 Task: Look for products in the category "Specialty Cheeses" from Vevan only.
Action: Mouse moved to (674, 258)
Screenshot: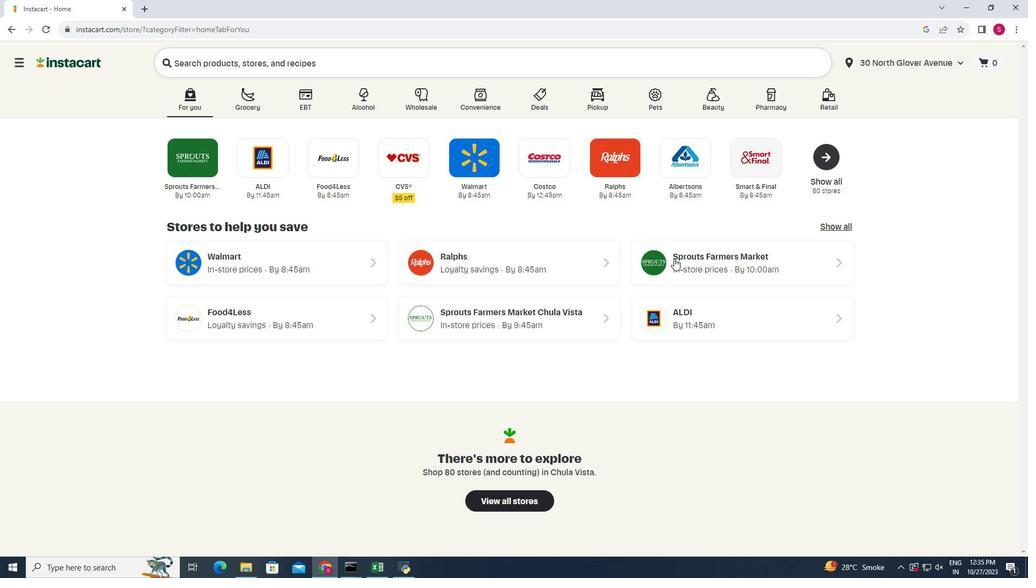 
Action: Mouse pressed left at (674, 258)
Screenshot: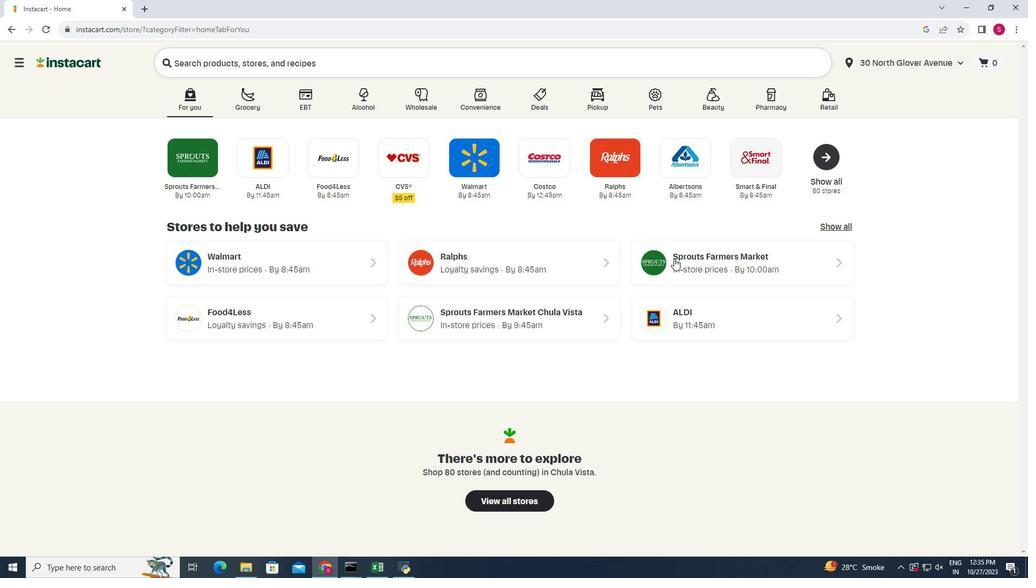 
Action: Mouse moved to (36, 470)
Screenshot: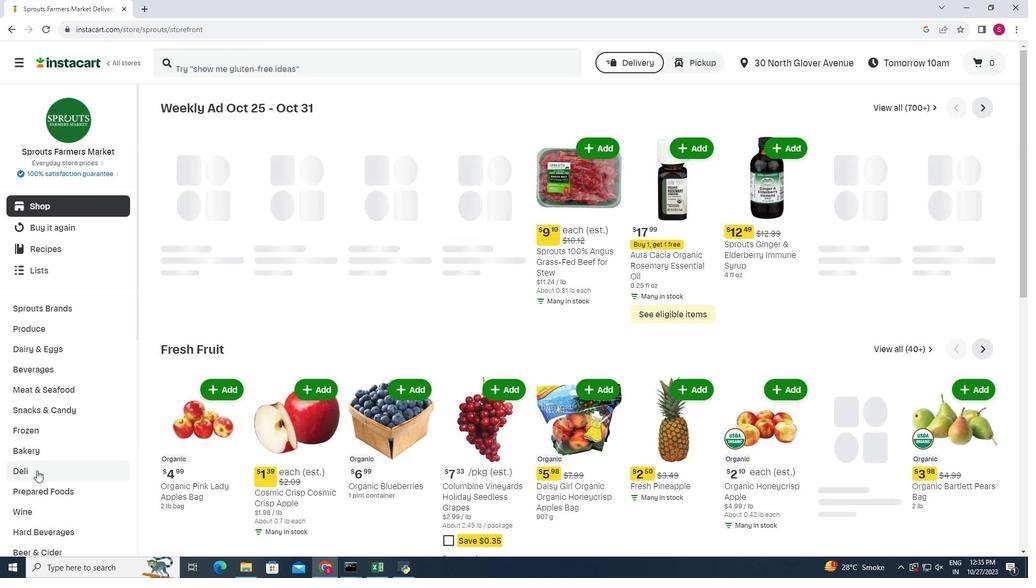 
Action: Mouse pressed left at (36, 470)
Screenshot: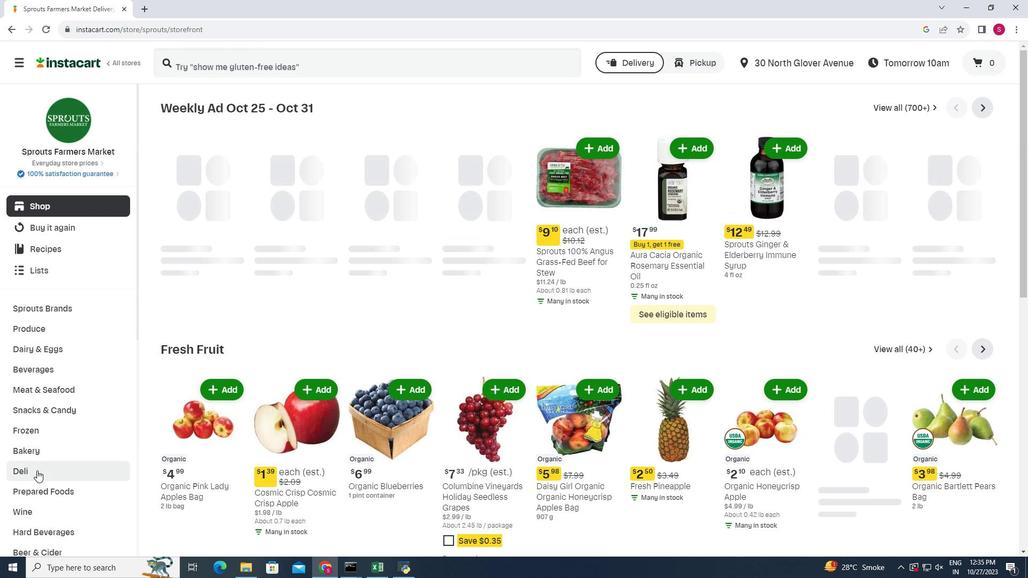 
Action: Mouse moved to (281, 266)
Screenshot: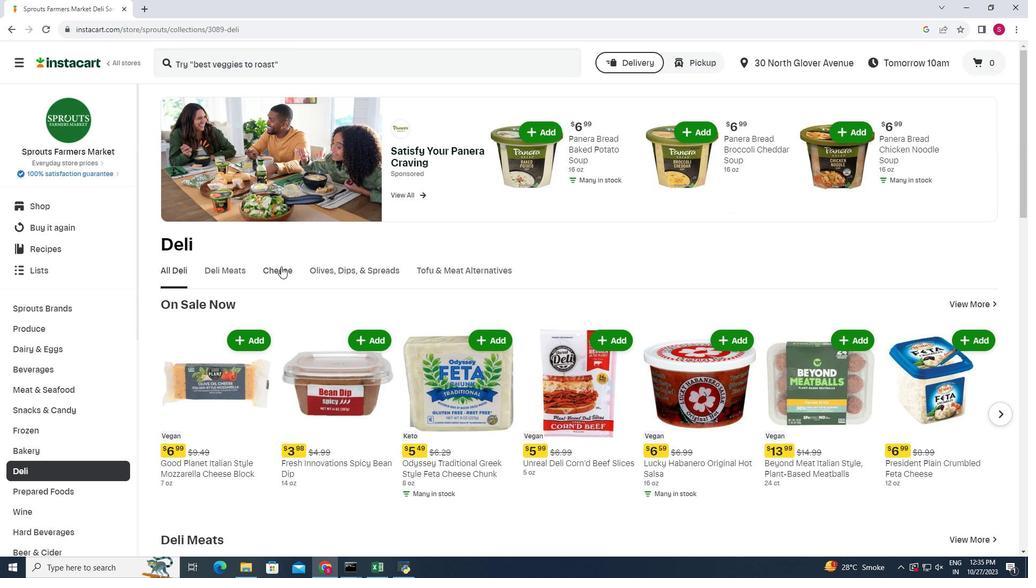 
Action: Mouse pressed left at (281, 266)
Screenshot: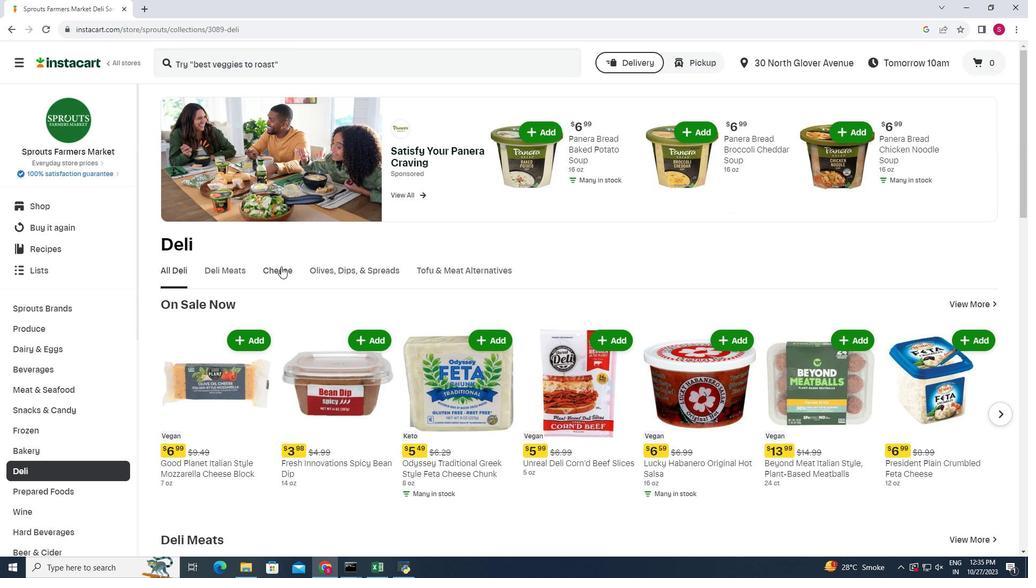 
Action: Mouse moved to (994, 303)
Screenshot: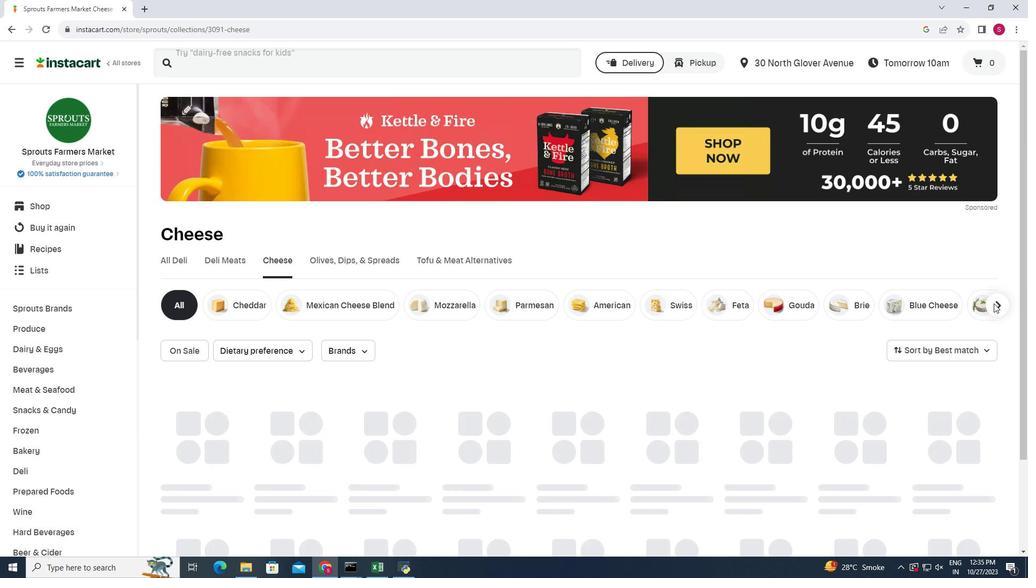 
Action: Mouse pressed left at (994, 303)
Screenshot: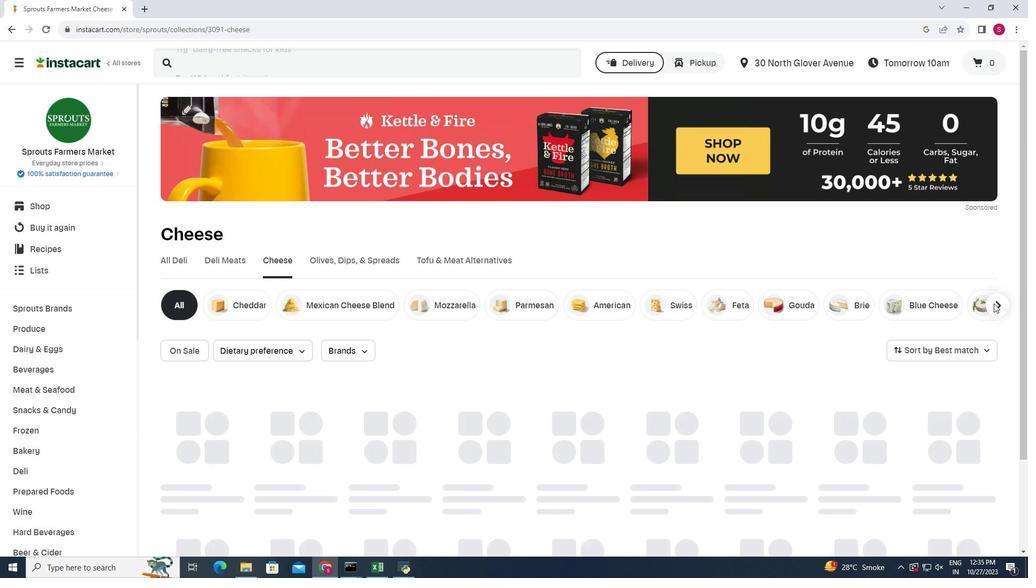 
Action: Mouse moved to (947, 310)
Screenshot: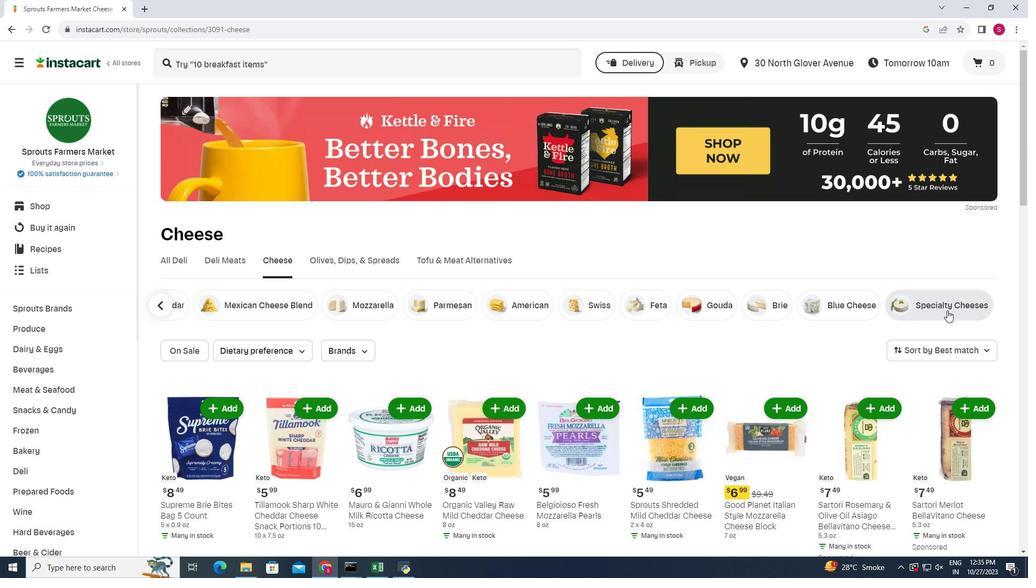 
Action: Mouse pressed left at (947, 310)
Screenshot: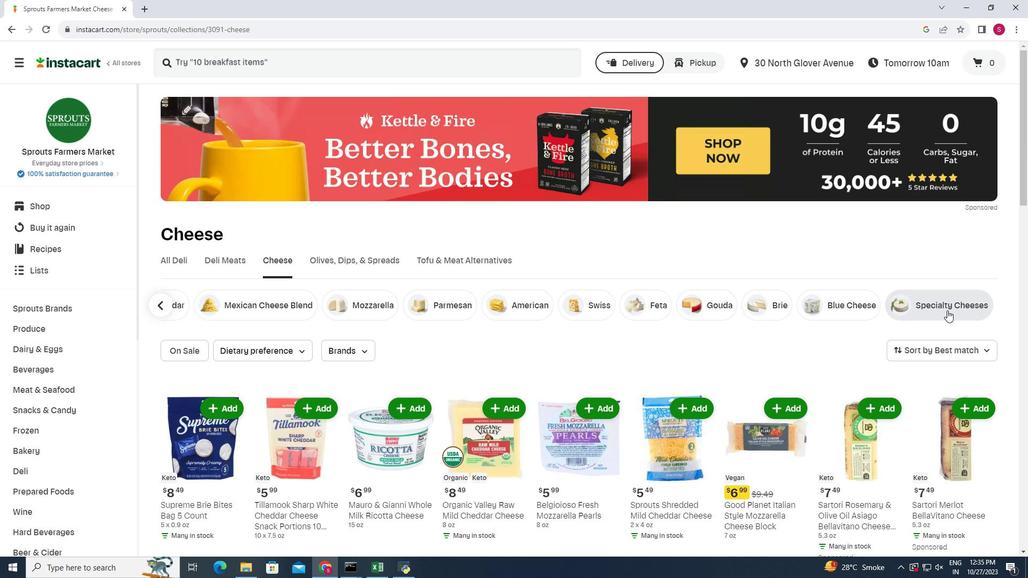 
Action: Mouse moved to (365, 348)
Screenshot: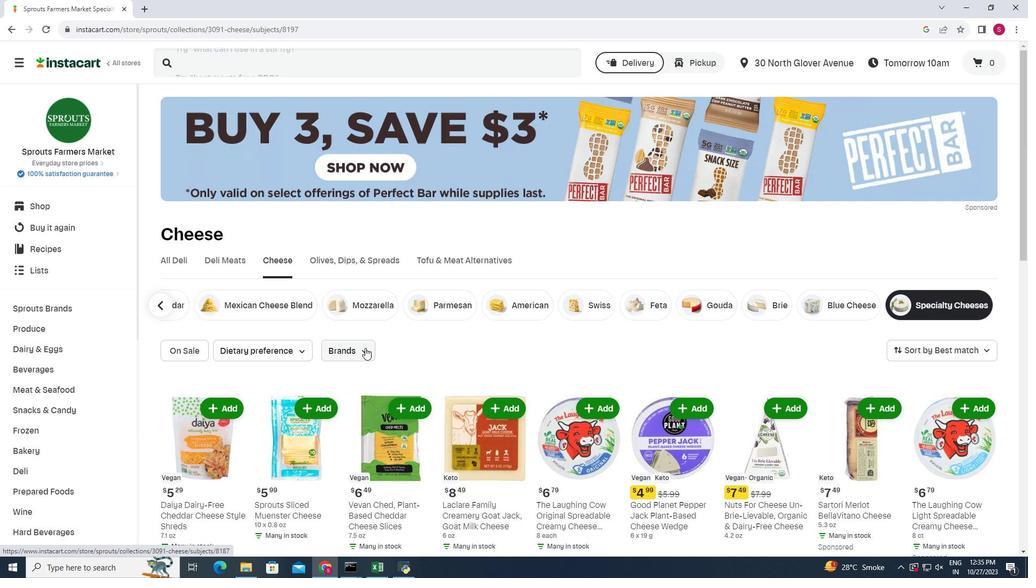 
Action: Mouse pressed left at (365, 348)
Screenshot: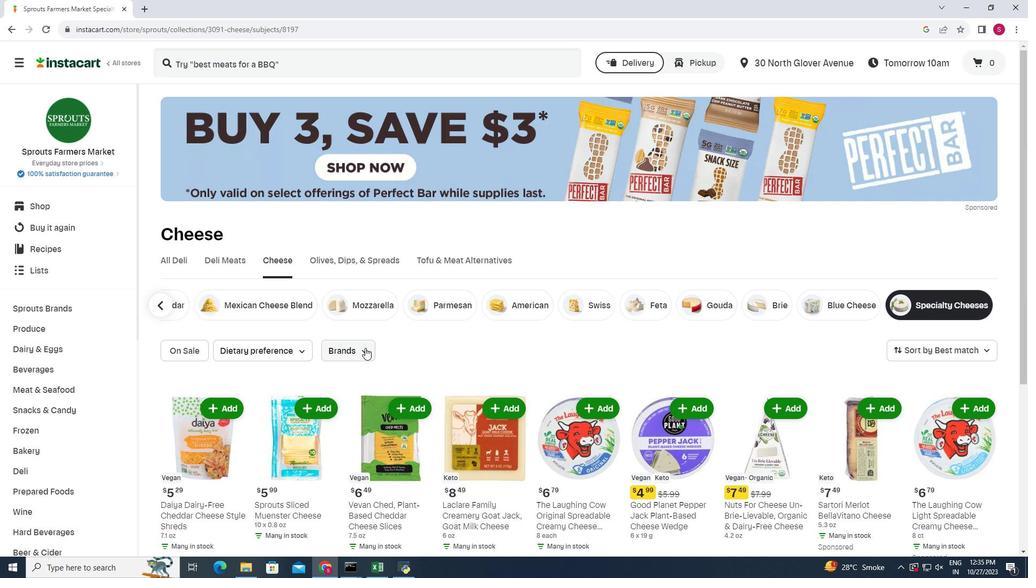 
Action: Mouse moved to (387, 382)
Screenshot: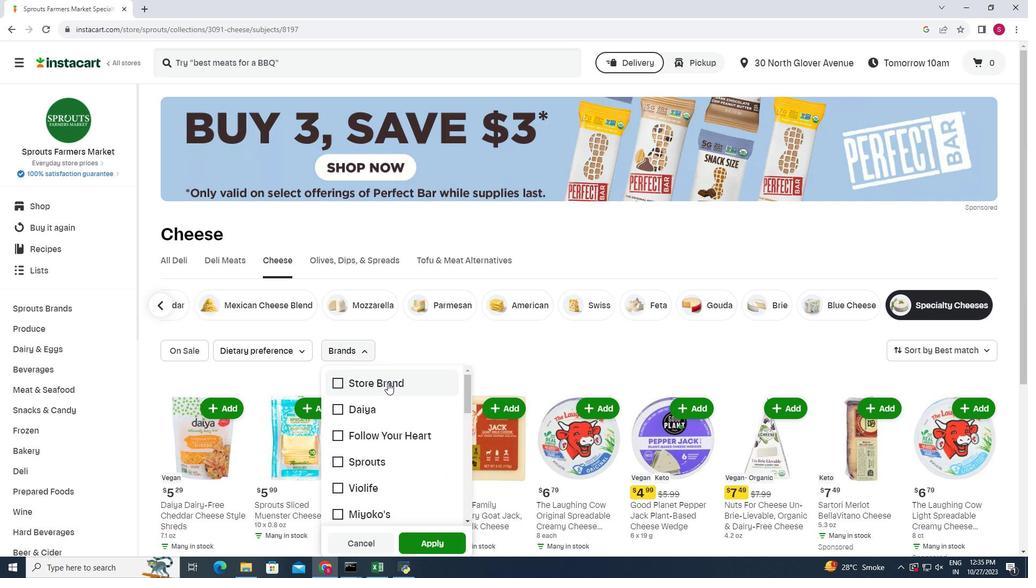 
Action: Mouse scrolled (387, 382) with delta (0, 0)
Screenshot: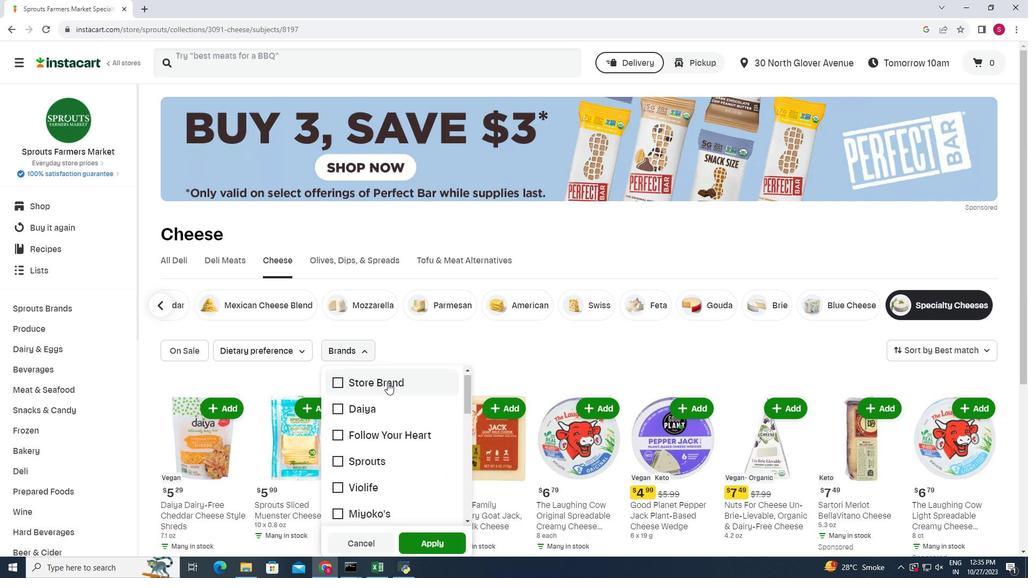 
Action: Mouse moved to (387, 384)
Screenshot: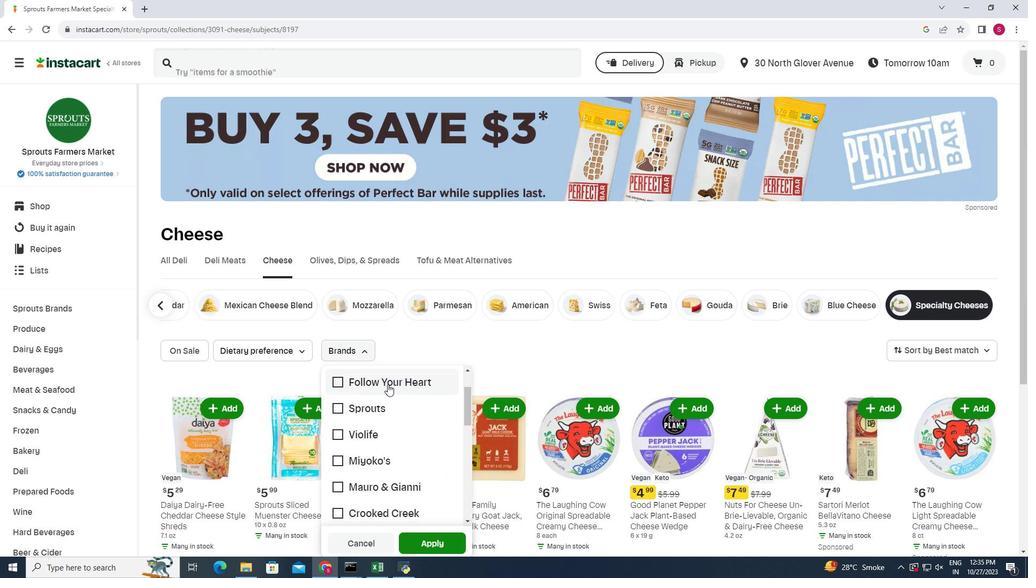 
Action: Mouse scrolled (387, 384) with delta (0, 0)
Screenshot: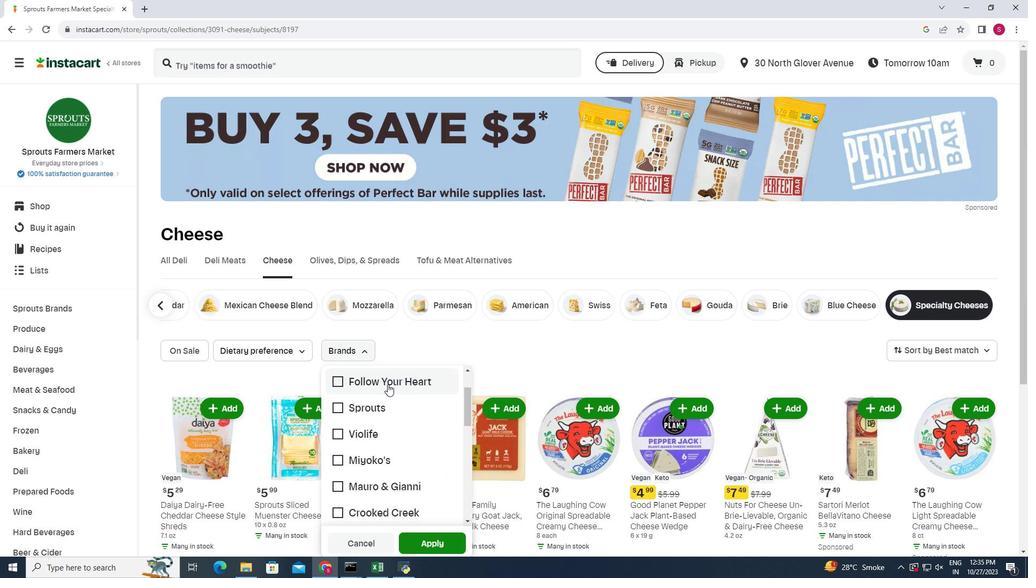 
Action: Mouse moved to (387, 384)
Screenshot: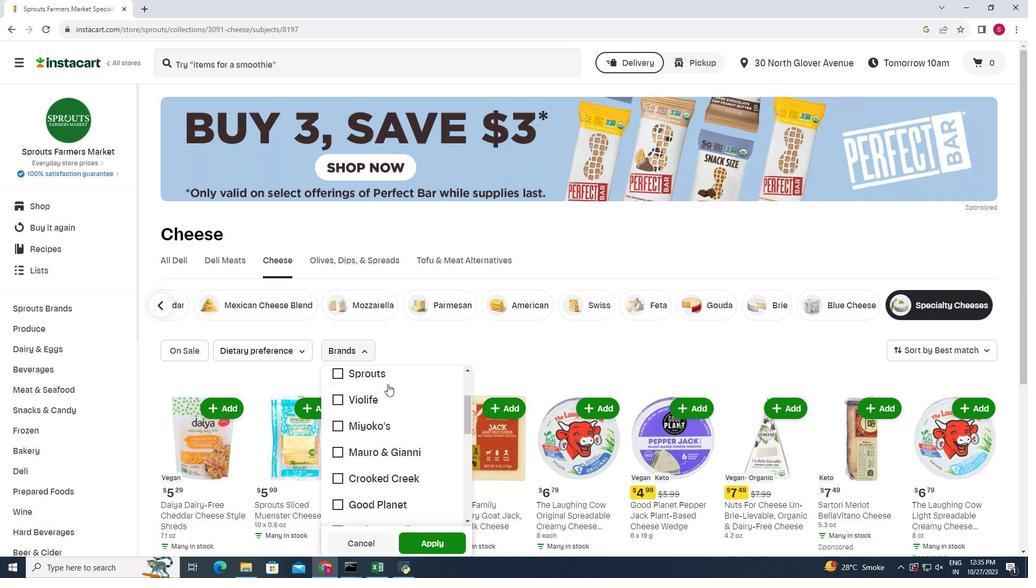 
Action: Mouse scrolled (387, 384) with delta (0, 0)
Screenshot: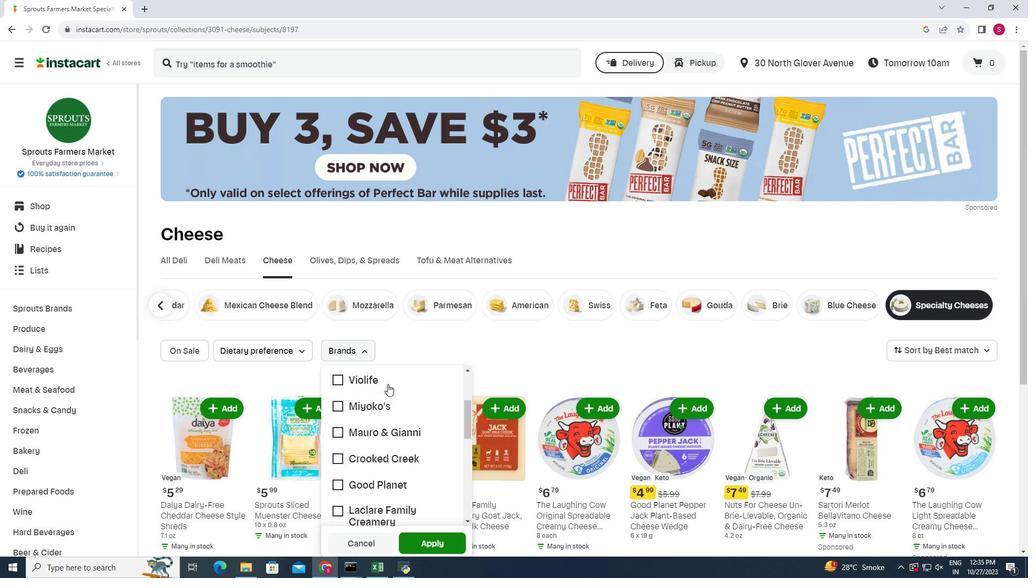 
Action: Mouse scrolled (387, 384) with delta (0, 0)
Screenshot: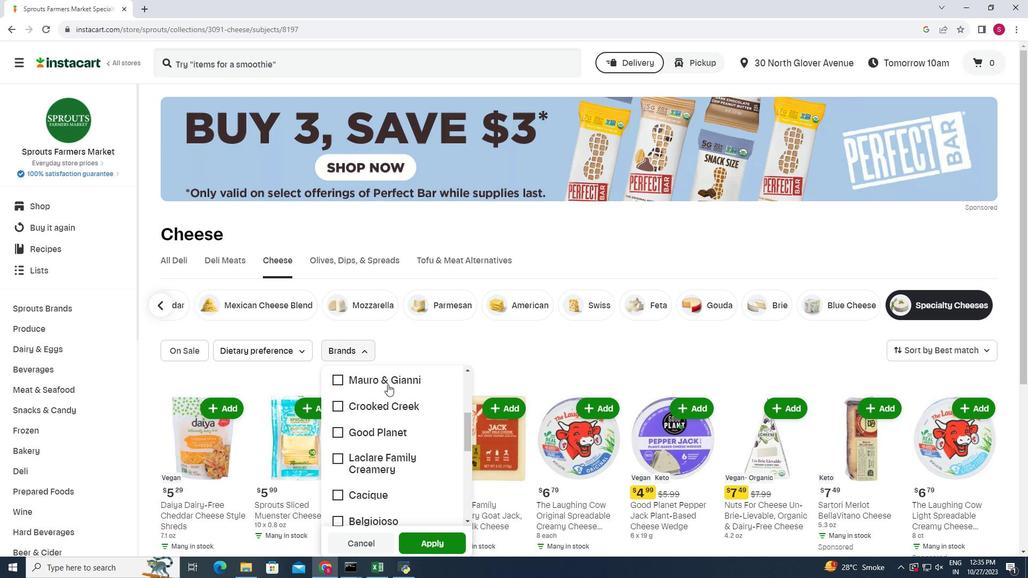 
Action: Mouse moved to (388, 385)
Screenshot: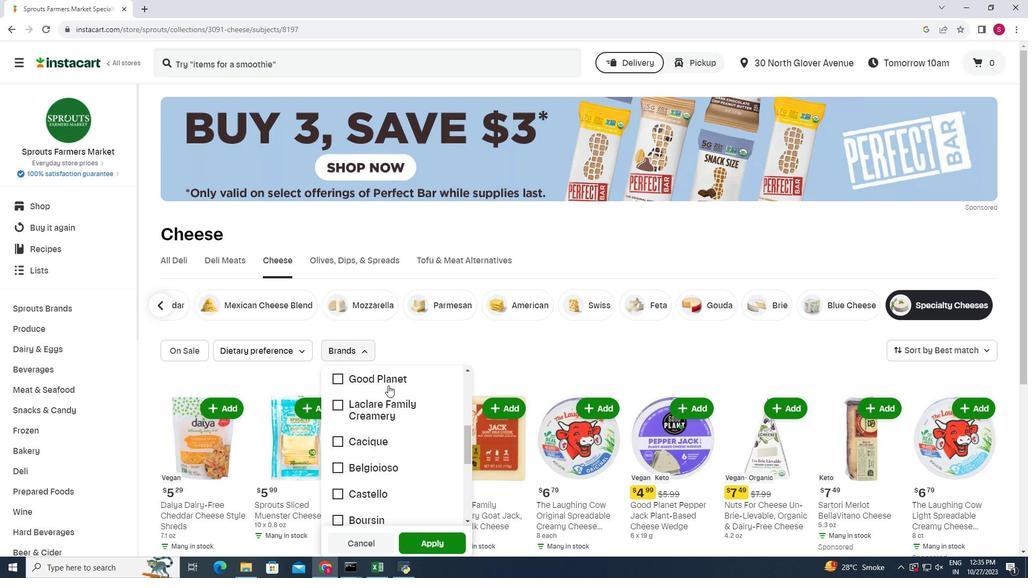 
Action: Mouse scrolled (388, 385) with delta (0, 0)
Screenshot: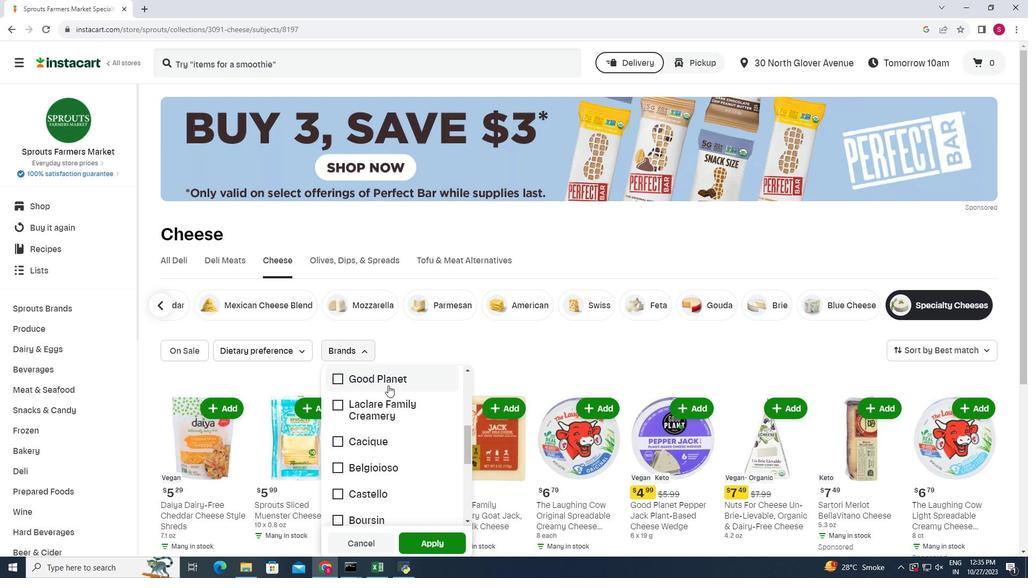 
Action: Mouse scrolled (388, 385) with delta (0, 0)
Screenshot: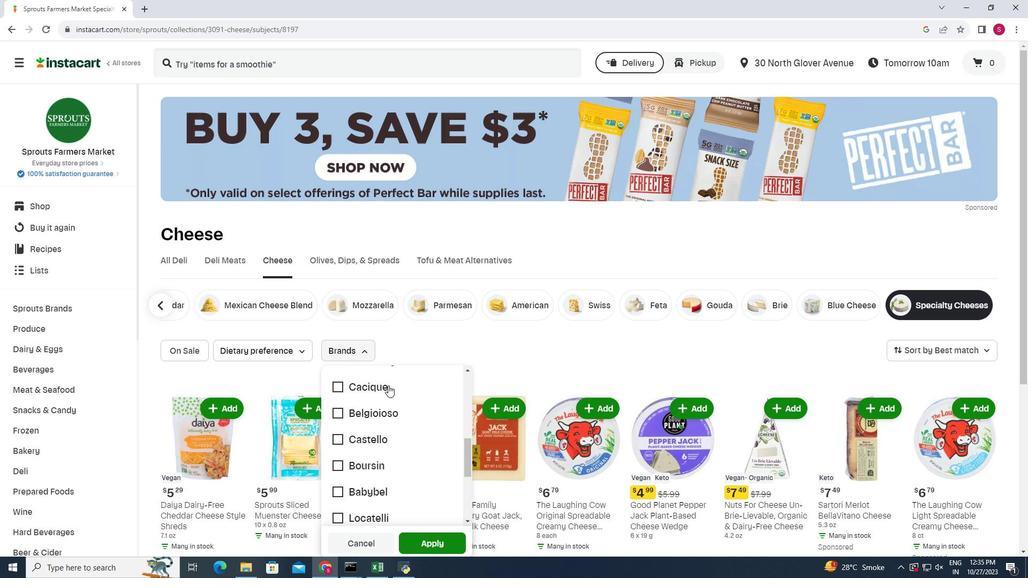 
Action: Mouse moved to (388, 386)
Screenshot: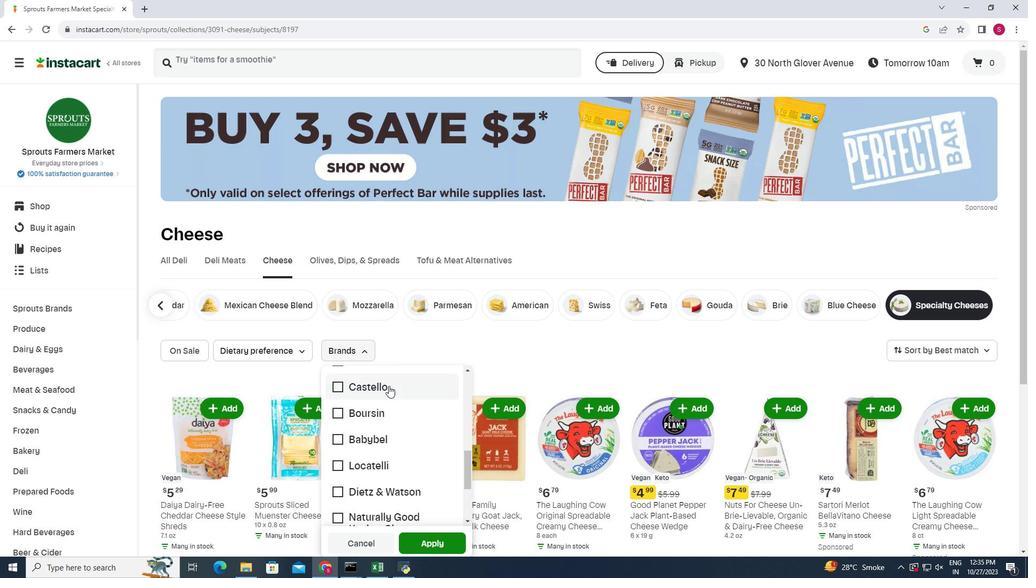 
Action: Mouse scrolled (388, 385) with delta (0, 0)
Screenshot: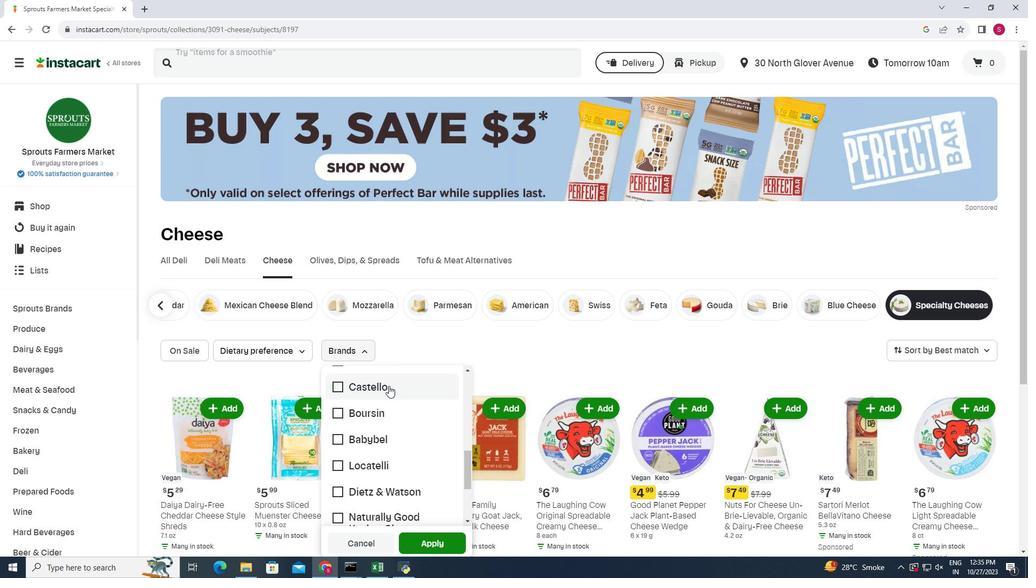 
Action: Mouse moved to (389, 387)
Screenshot: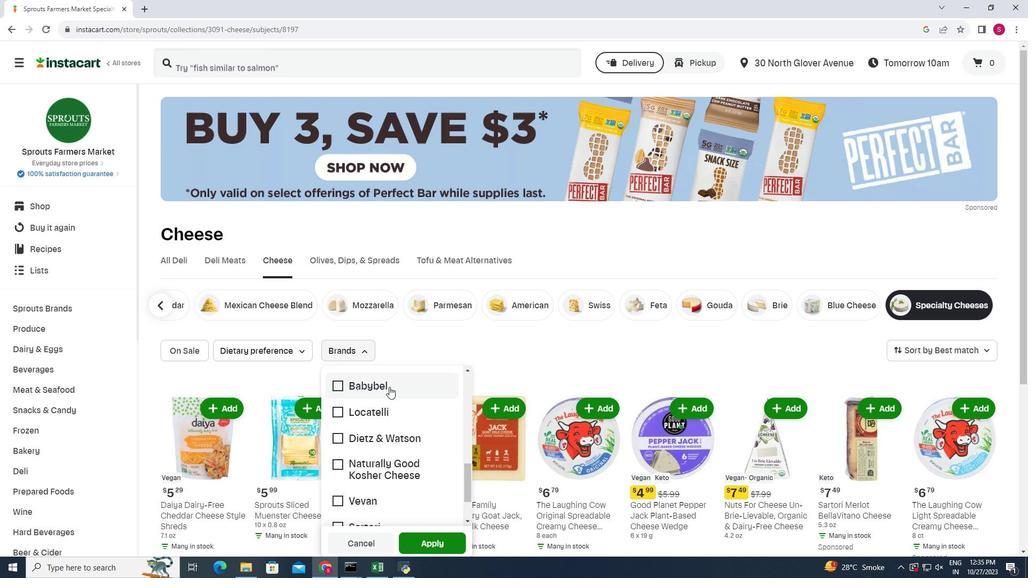 
Action: Mouse scrolled (389, 386) with delta (0, 0)
Screenshot: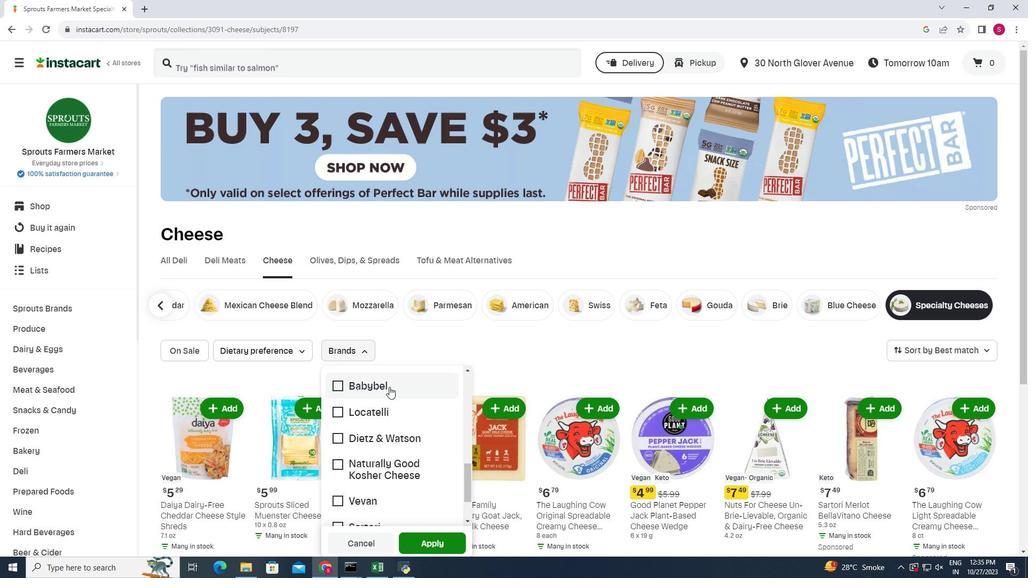 
Action: Mouse moved to (337, 448)
Screenshot: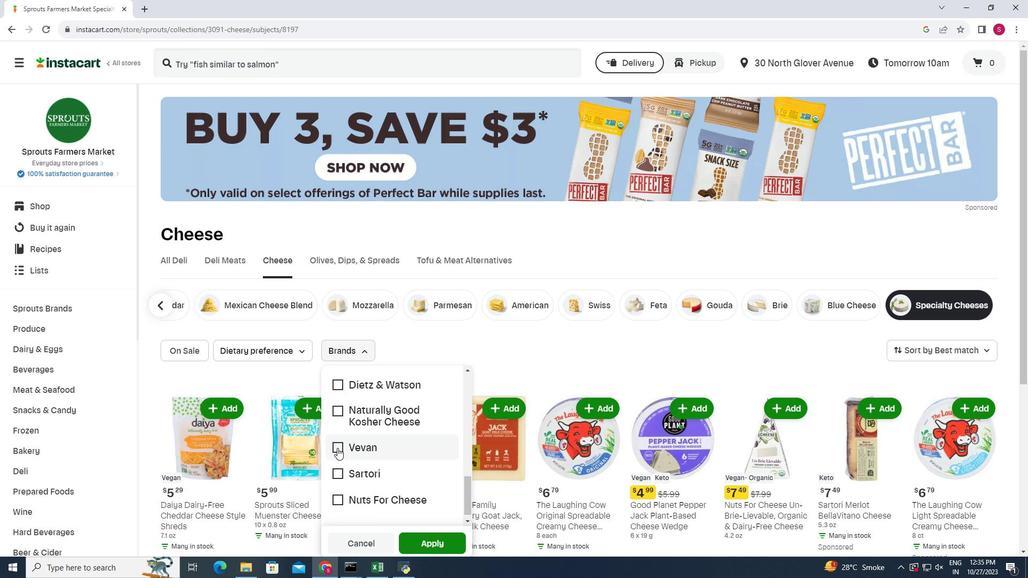 
Action: Mouse pressed left at (337, 448)
Screenshot: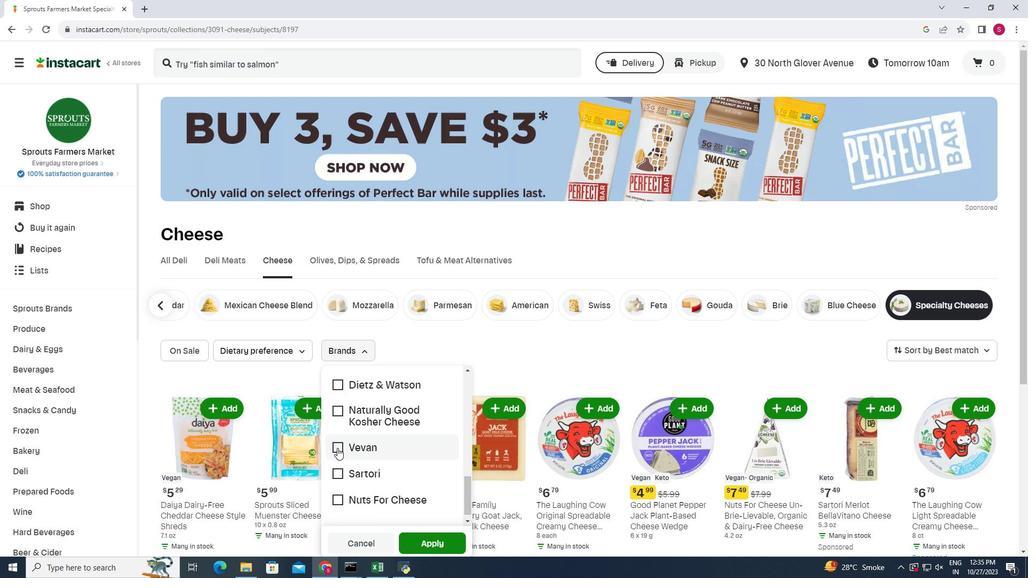 
Action: Mouse moved to (437, 541)
Screenshot: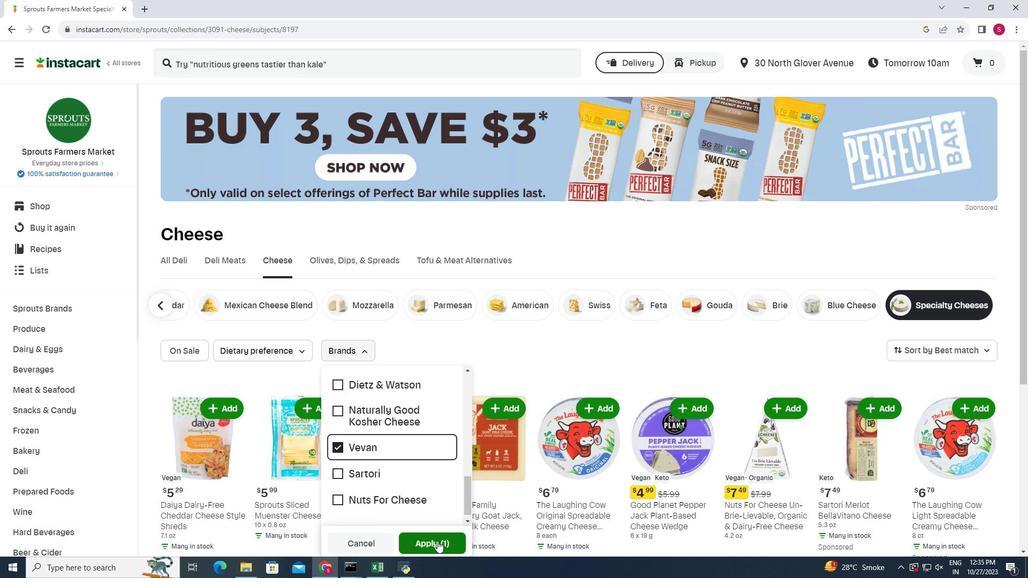 
Action: Mouse pressed left at (437, 541)
Screenshot: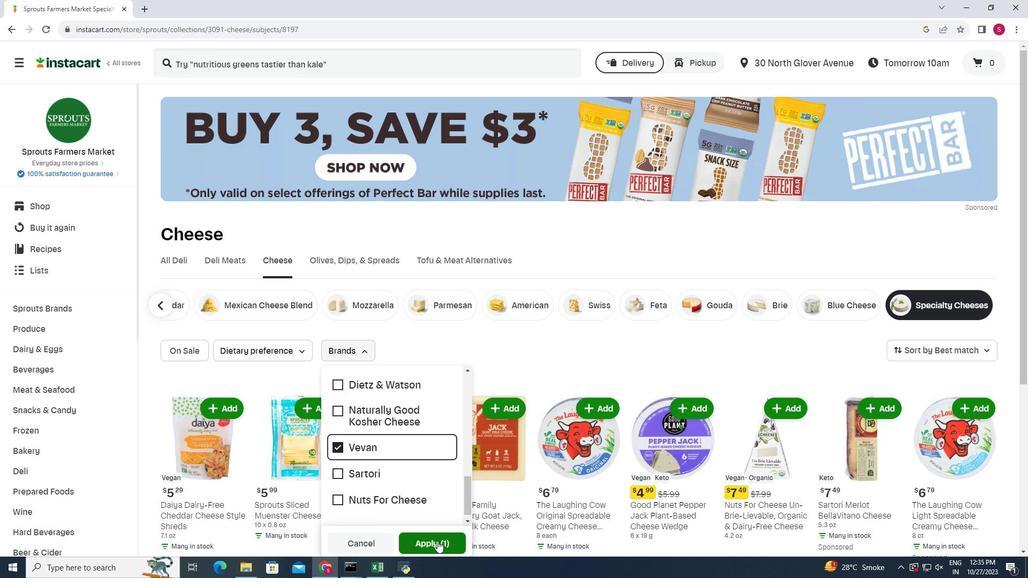 
Action: Mouse moved to (501, 382)
Screenshot: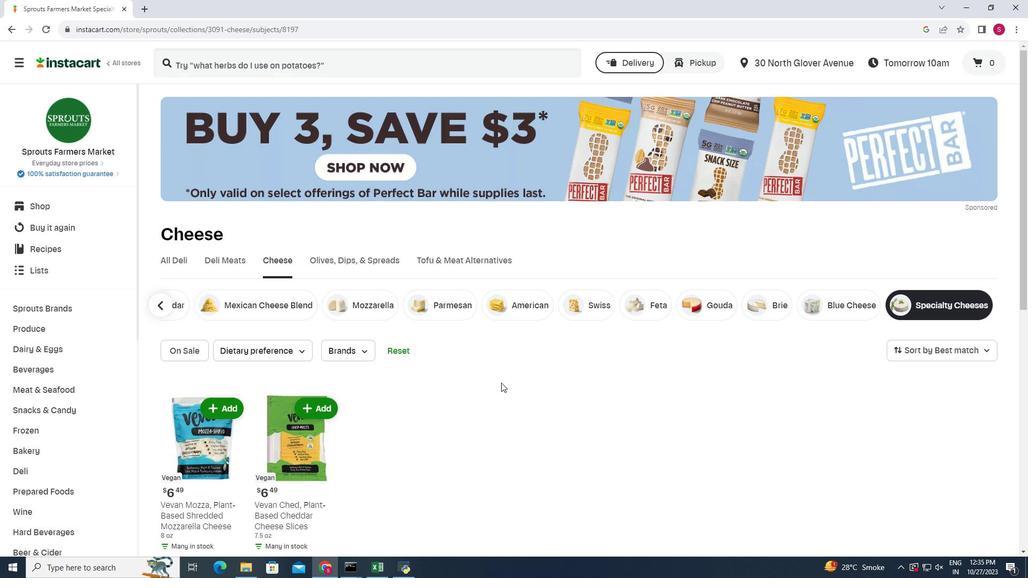 
Action: Mouse scrolled (501, 382) with delta (0, 0)
Screenshot: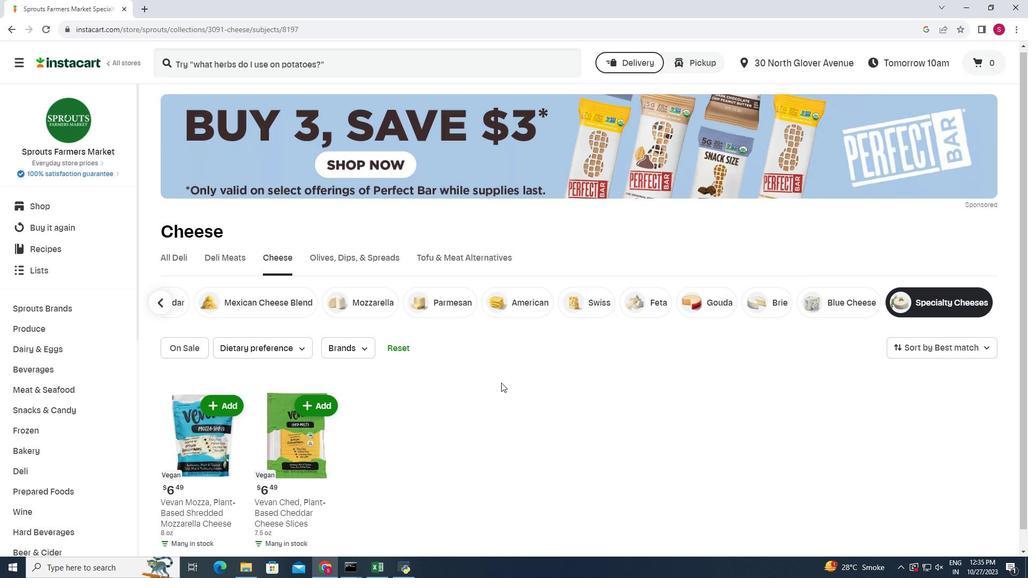 
Action: Mouse scrolled (501, 382) with delta (0, 0)
Screenshot: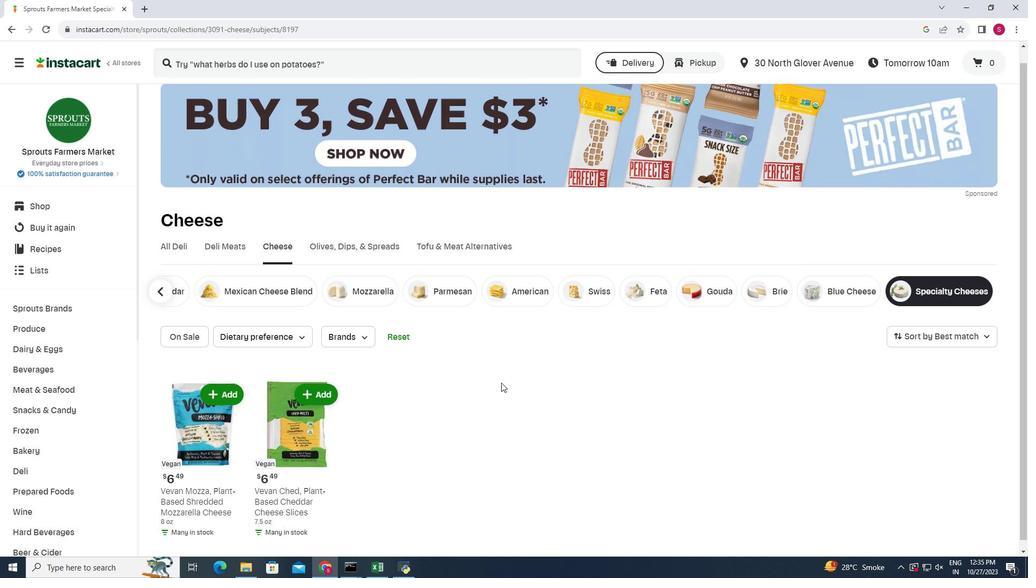 
Action: Mouse scrolled (501, 382) with delta (0, 0)
Screenshot: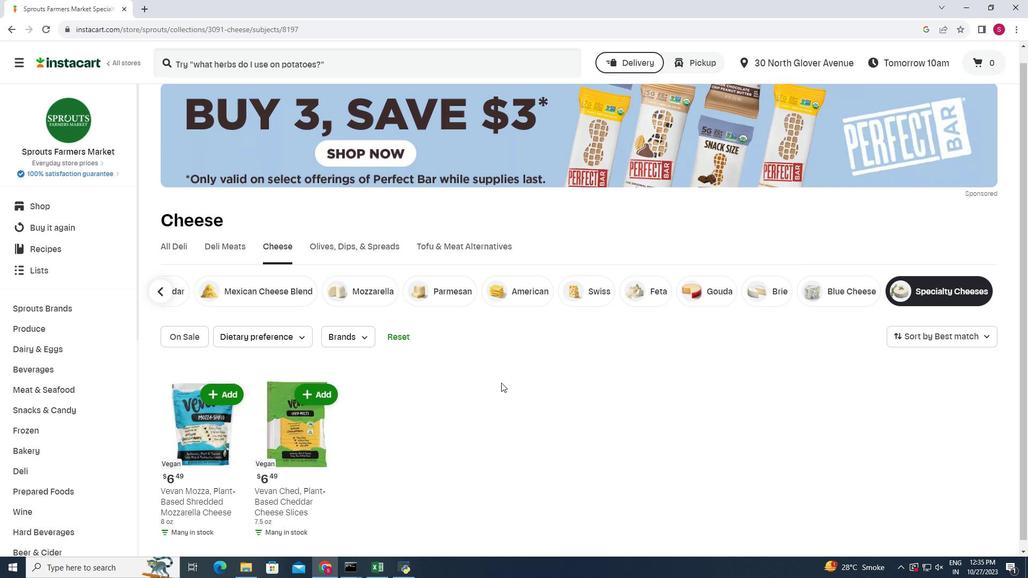 
